Task: Change the WaveOut audio output audio volume to 1.10.
Action: Mouse moved to (103, 14)
Screenshot: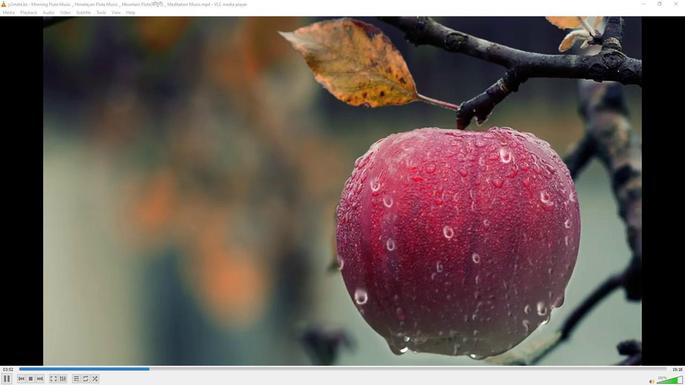 
Action: Mouse pressed left at (103, 14)
Screenshot: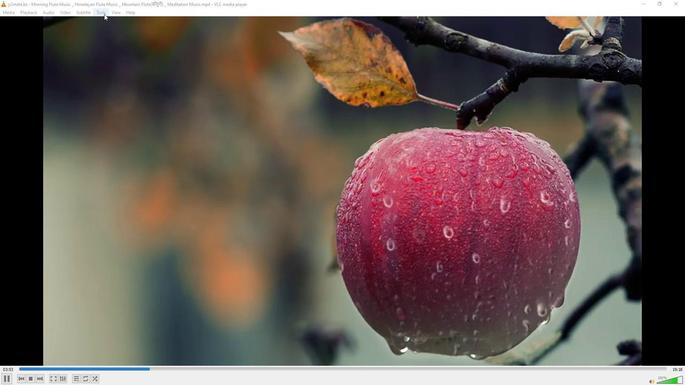 
Action: Mouse moved to (101, 98)
Screenshot: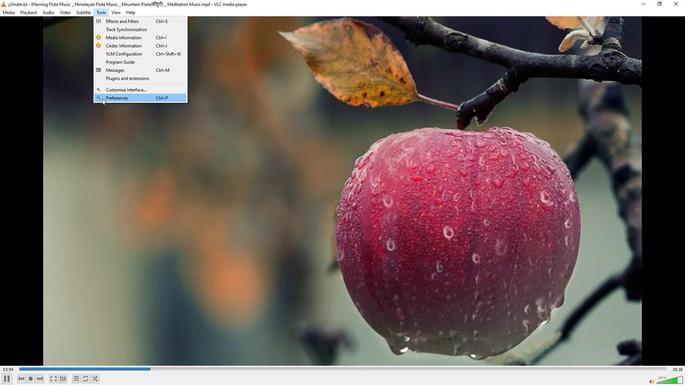 
Action: Mouse pressed left at (101, 98)
Screenshot: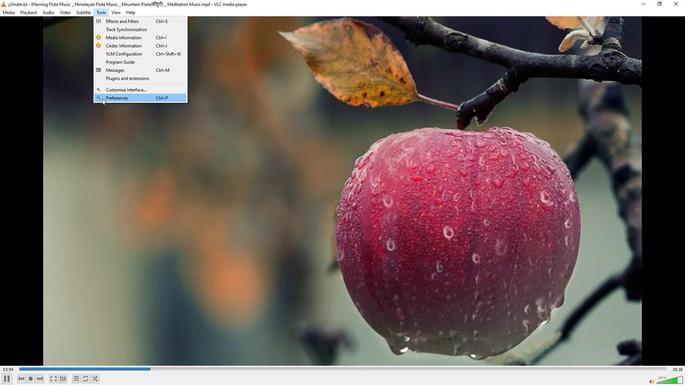 
Action: Mouse moved to (225, 315)
Screenshot: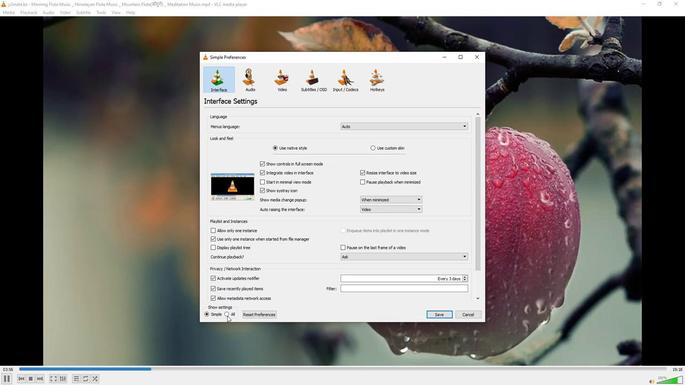 
Action: Mouse pressed left at (225, 315)
Screenshot: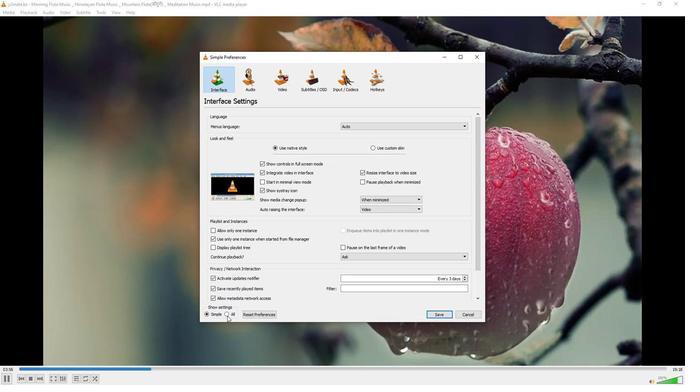 
Action: Mouse moved to (214, 163)
Screenshot: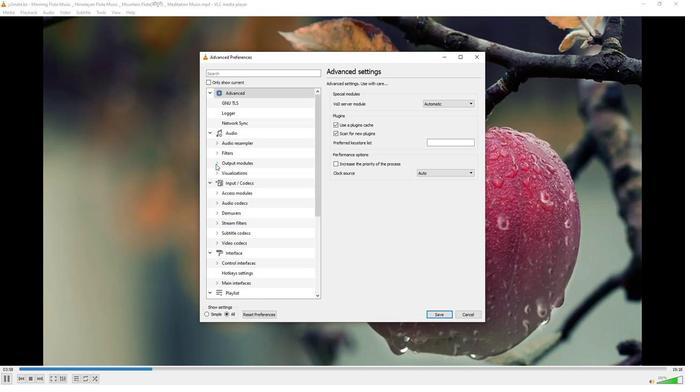 
Action: Mouse pressed left at (214, 163)
Screenshot: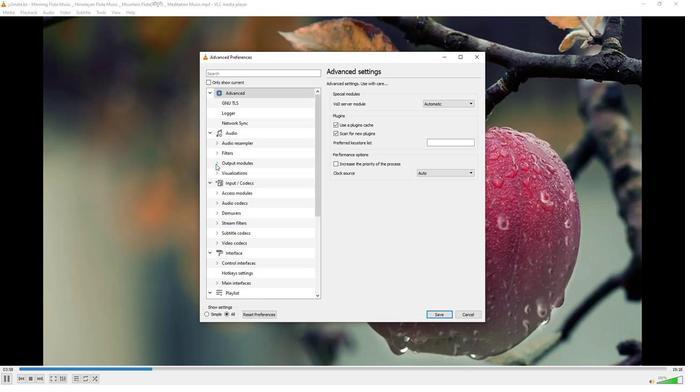
Action: Mouse moved to (236, 202)
Screenshot: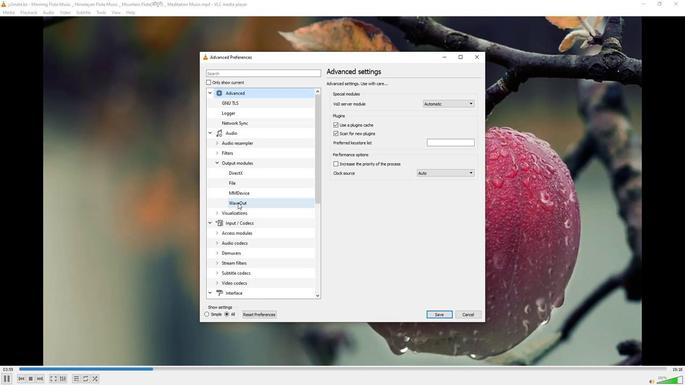 
Action: Mouse pressed left at (236, 202)
Screenshot: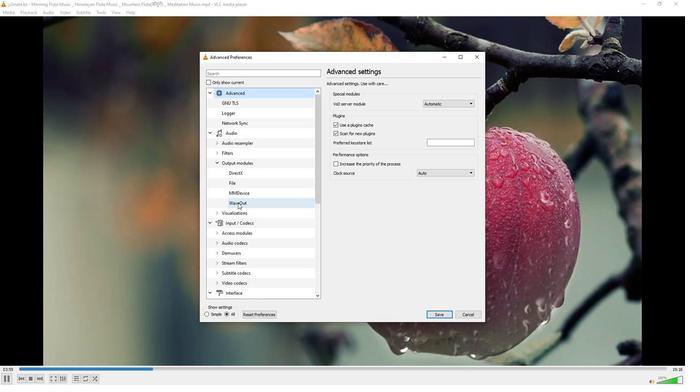 
Action: Mouse moved to (472, 103)
Screenshot: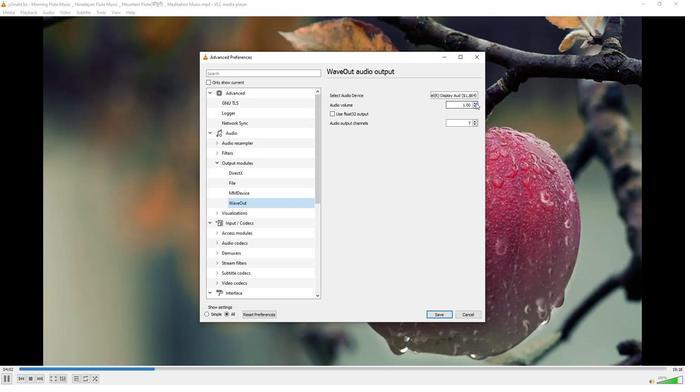 
Action: Mouse pressed left at (472, 103)
Screenshot: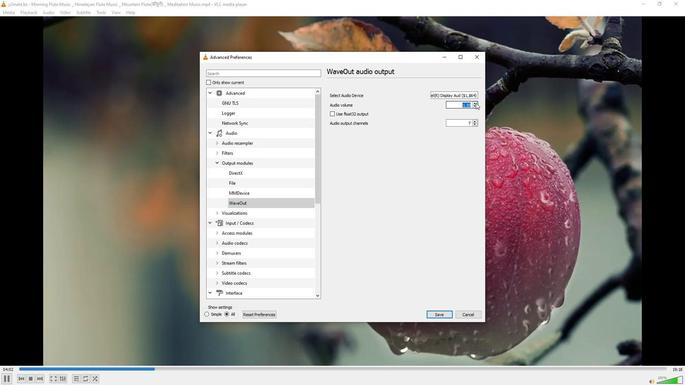 
Action: Mouse moved to (475, 103)
Screenshot: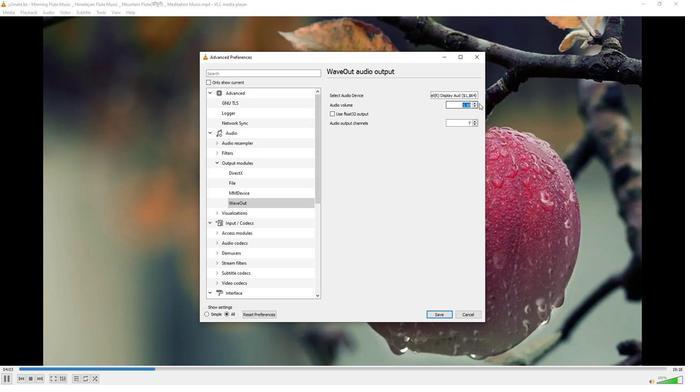 
Action: Mouse pressed left at (475, 103)
Screenshot: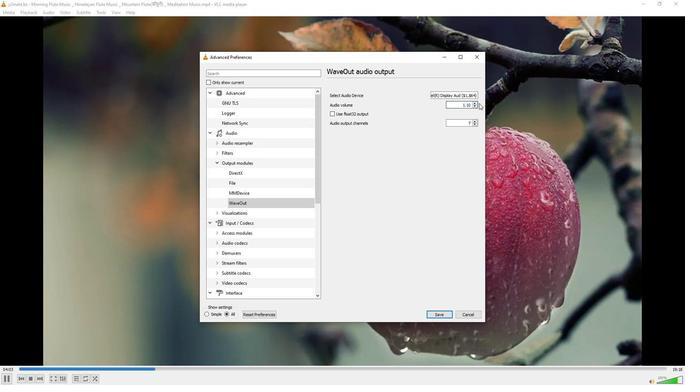 
